 Task: Select "Mentored you" as a relationship.
Action: Mouse moved to (332, 297)
Screenshot: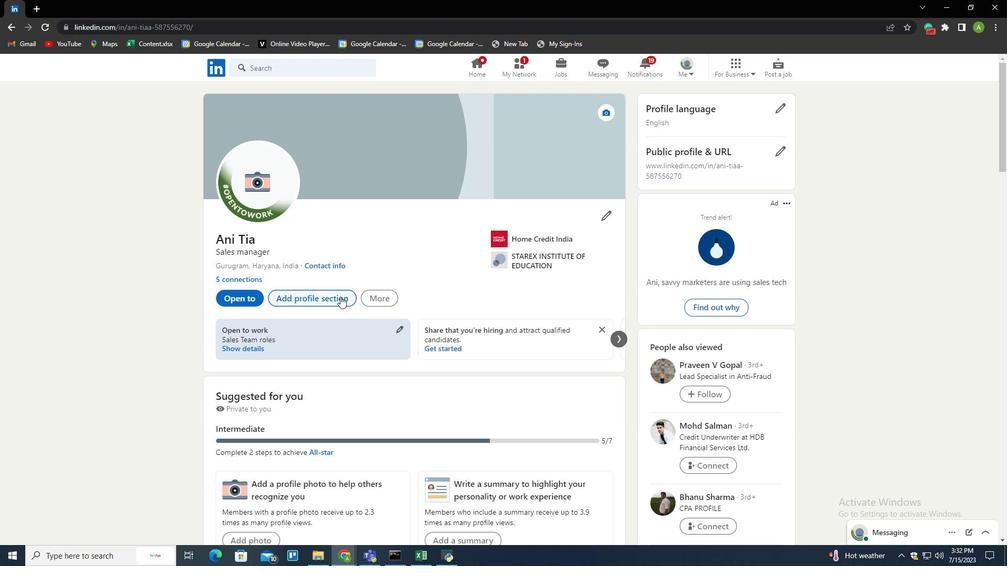 
Action: Mouse pressed left at (332, 297)
Screenshot: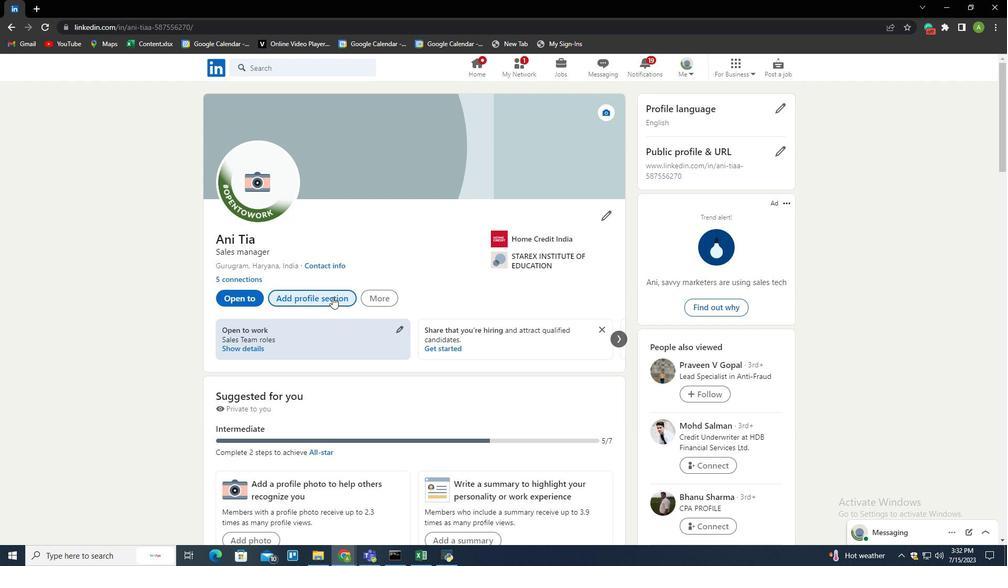 
Action: Mouse moved to (497, 137)
Screenshot: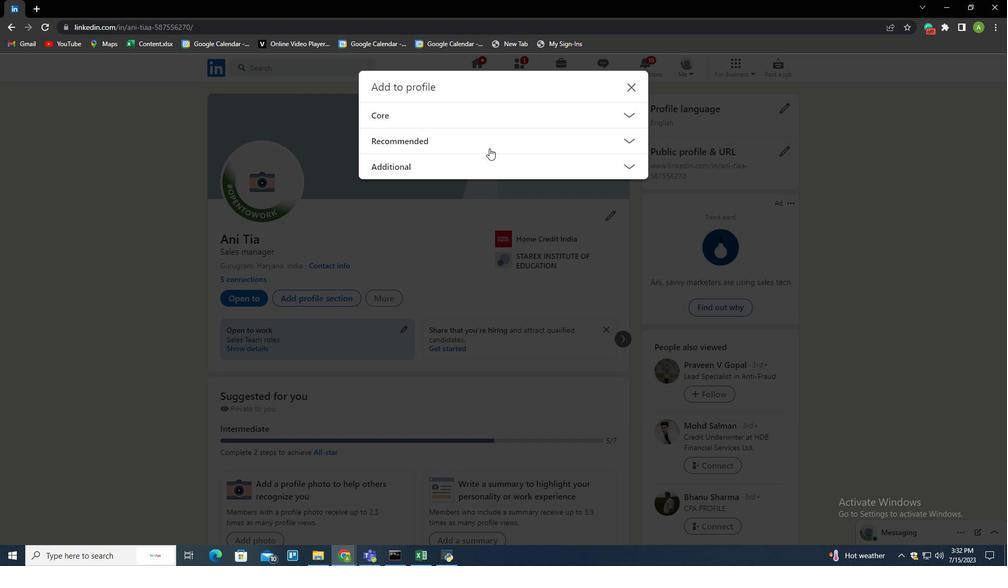 
Action: Mouse pressed left at (497, 137)
Screenshot: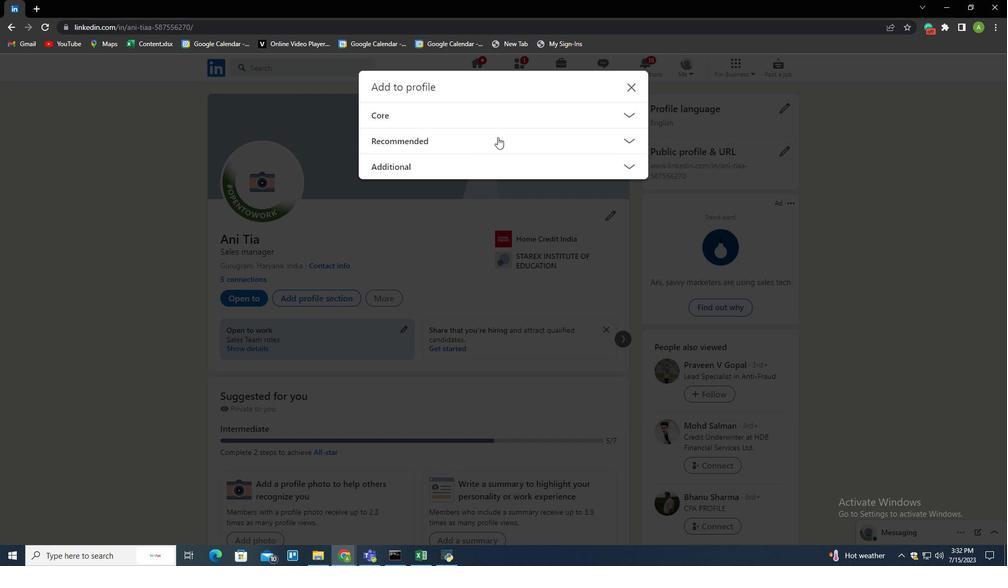 
Action: Mouse moved to (413, 287)
Screenshot: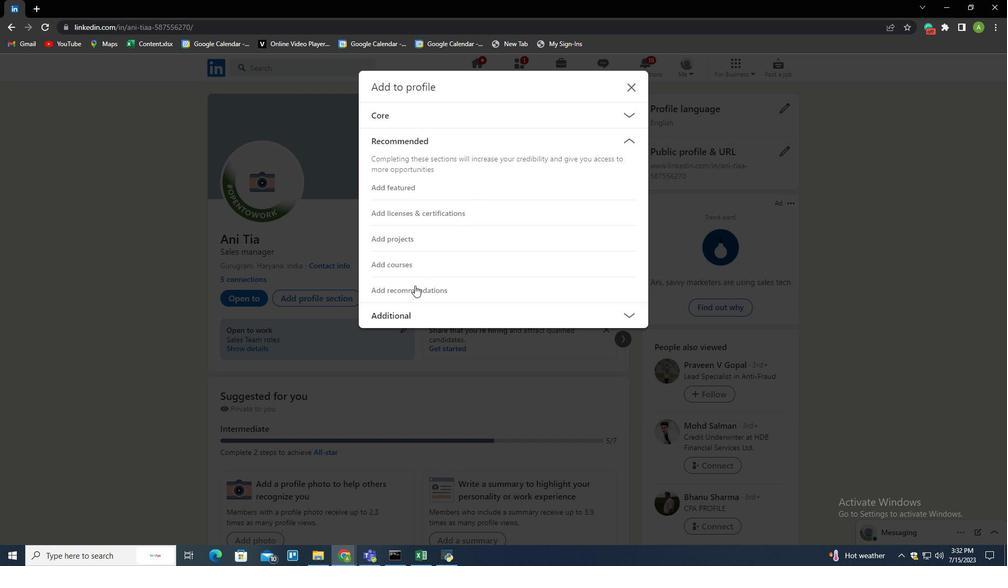 
Action: Mouse pressed left at (413, 287)
Screenshot: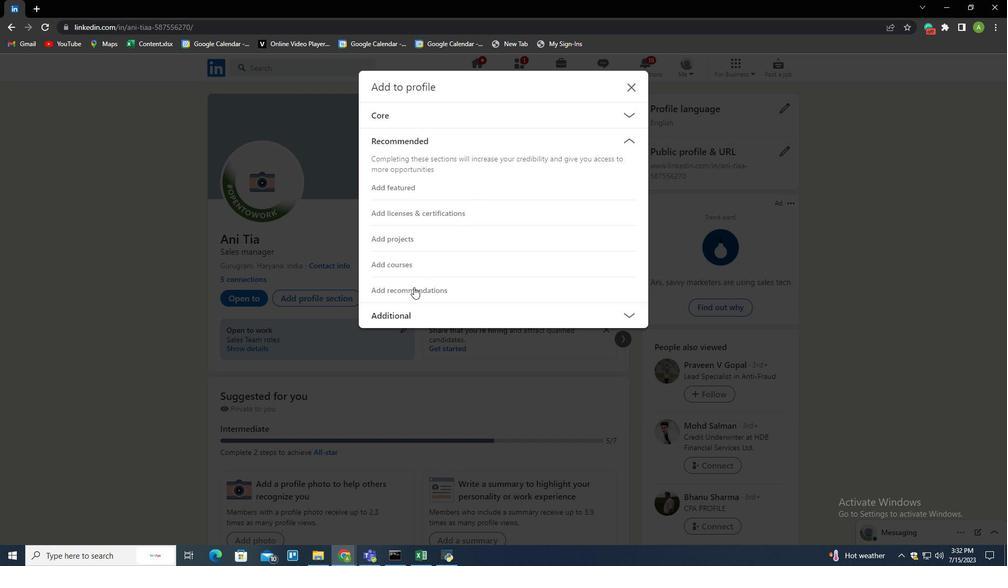 
Action: Mouse moved to (383, 186)
Screenshot: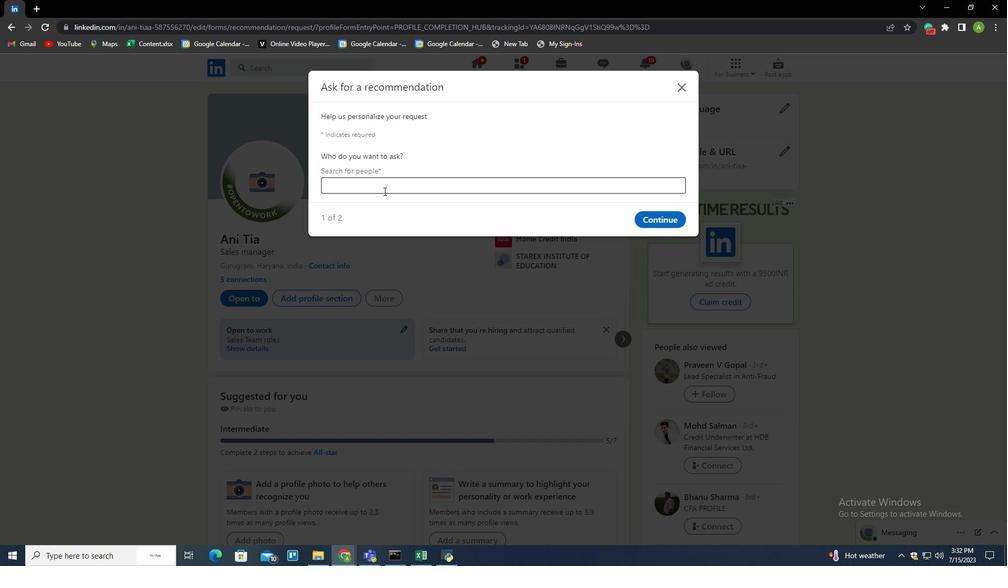 
Action: Mouse pressed left at (383, 186)
Screenshot: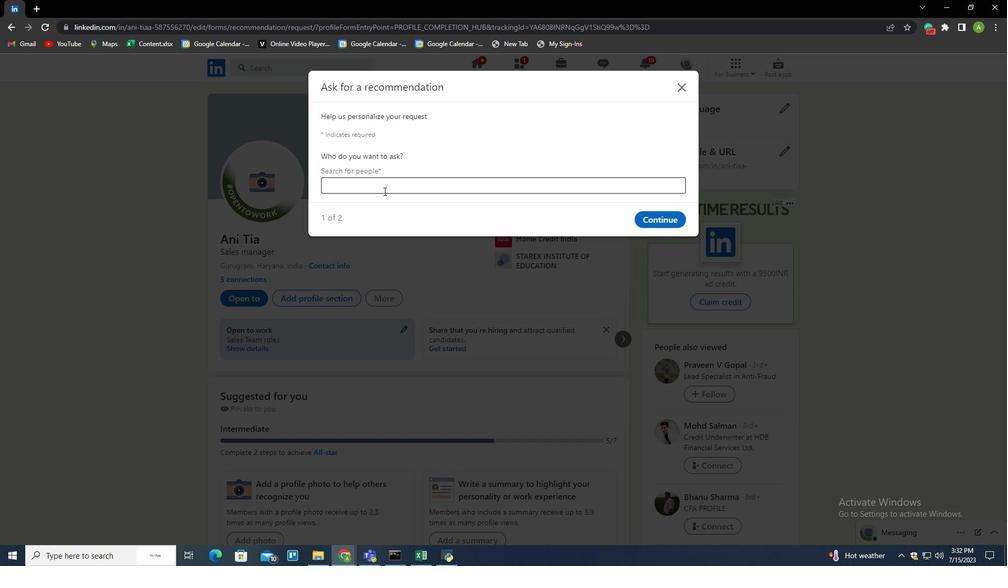 
Action: Key pressed p
Screenshot: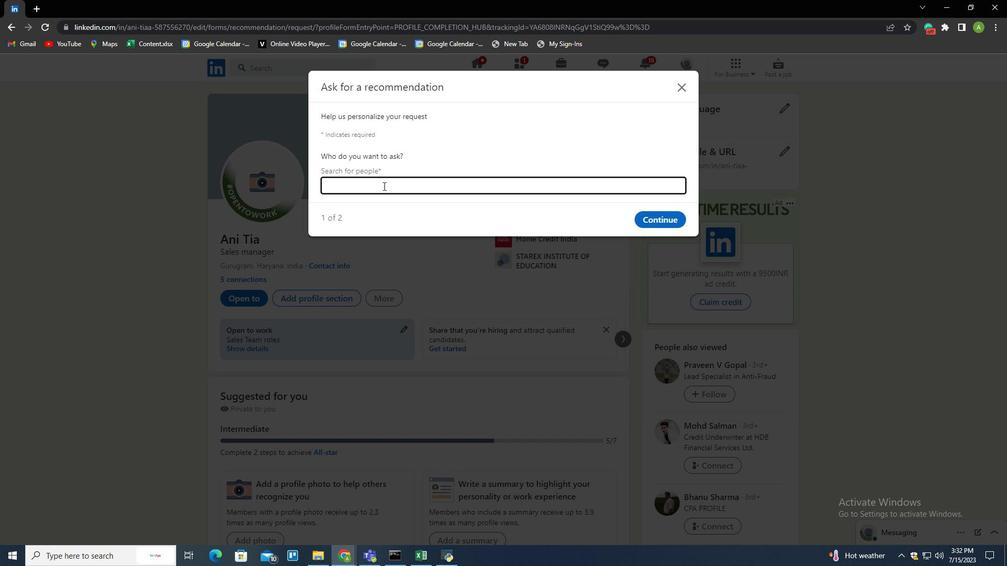 
Action: Mouse moved to (361, 209)
Screenshot: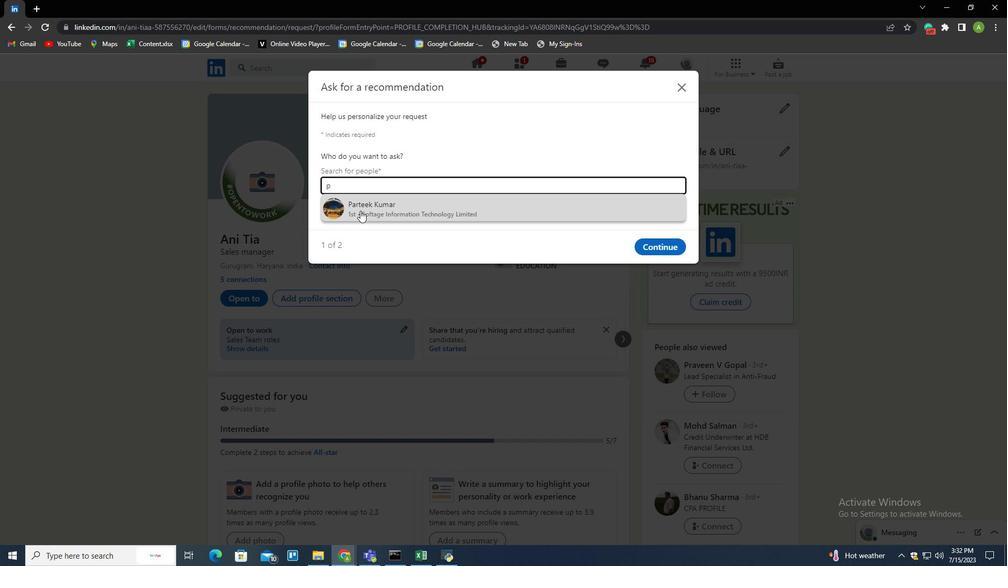 
Action: Mouse pressed left at (361, 209)
Screenshot: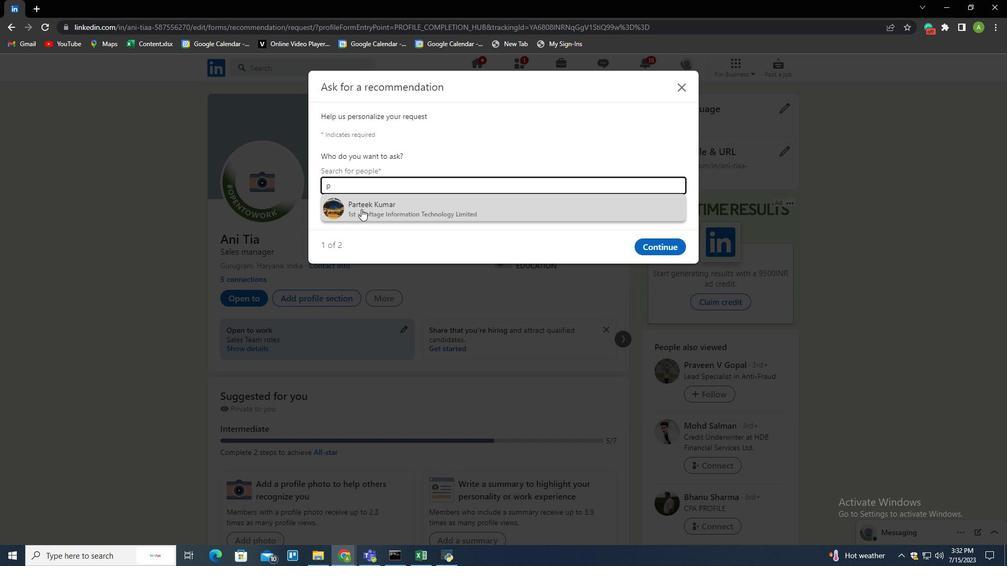 
Action: Mouse moved to (654, 217)
Screenshot: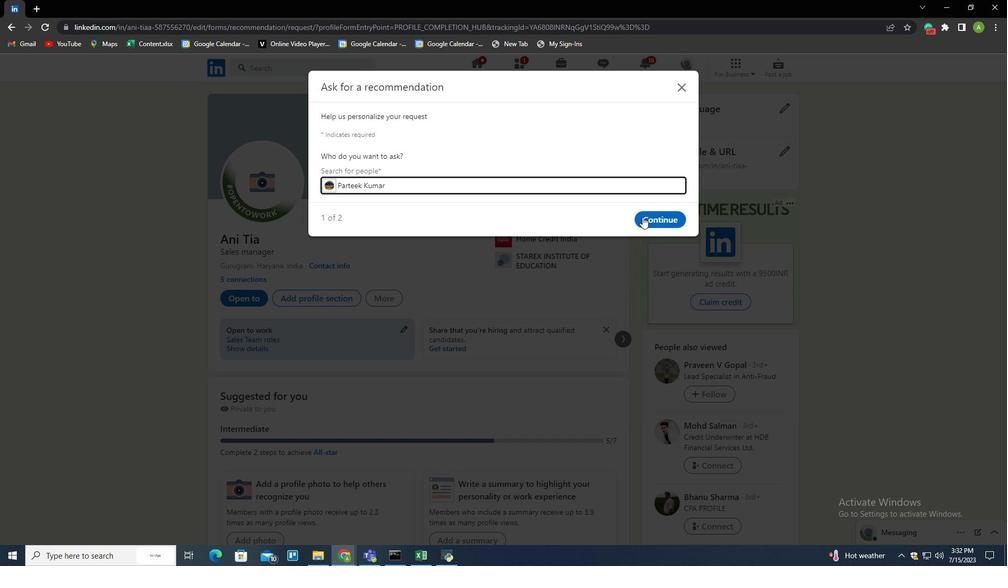 
Action: Mouse pressed left at (654, 217)
Screenshot: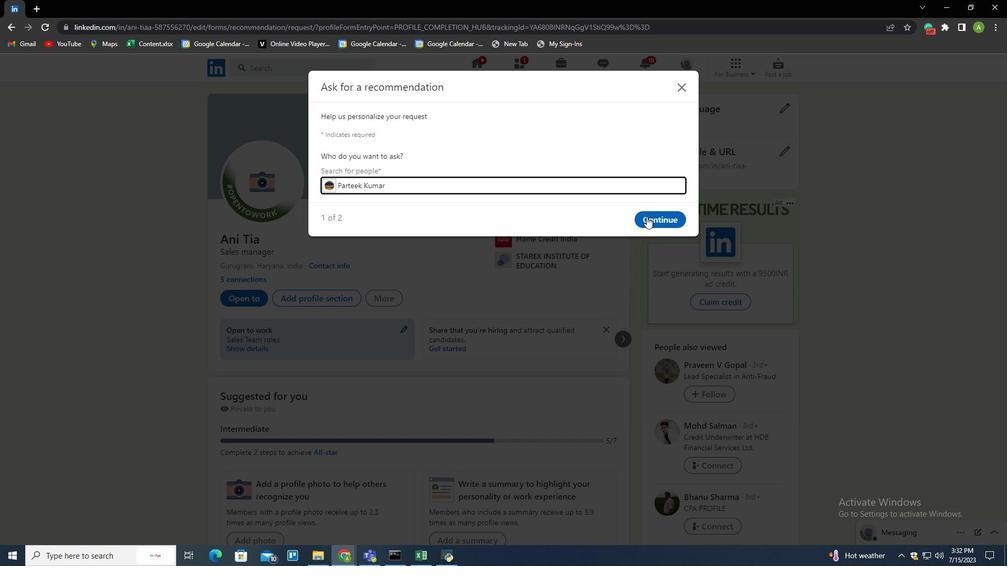 
Action: Mouse moved to (376, 220)
Screenshot: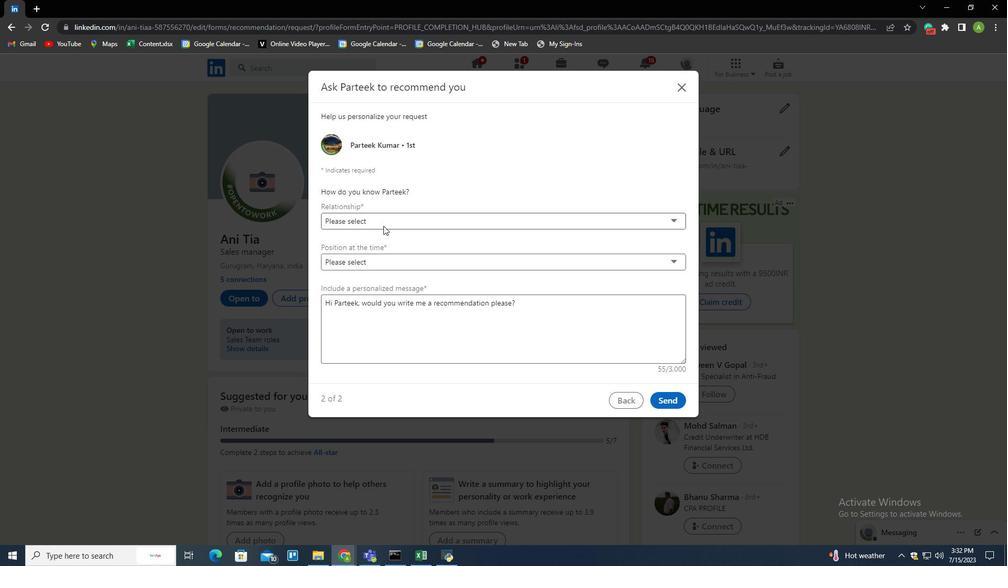 
Action: Mouse pressed left at (376, 220)
Screenshot: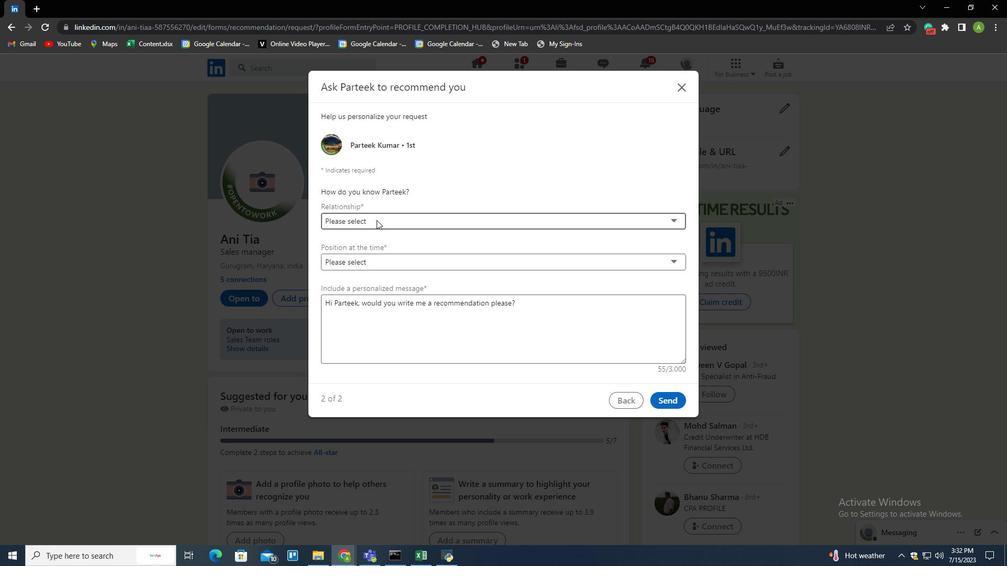 
Action: Mouse moved to (365, 346)
Screenshot: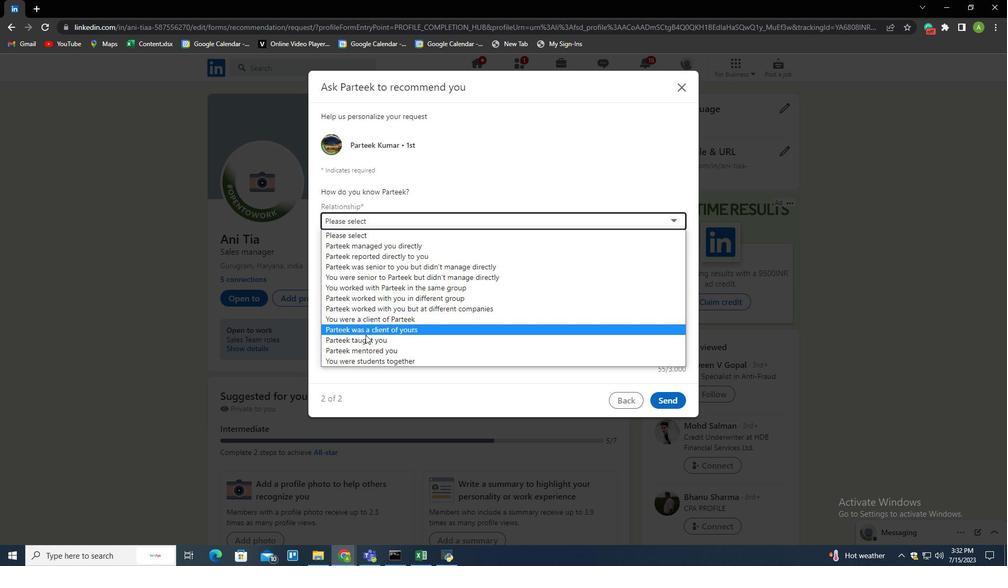 
Action: Mouse pressed left at (365, 346)
Screenshot: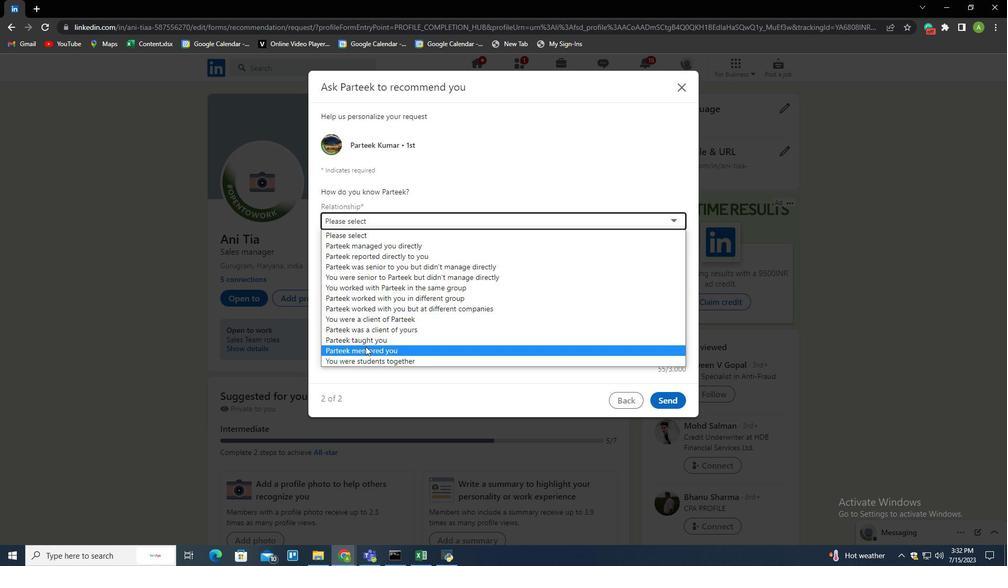 
Action: Mouse moved to (387, 283)
Screenshot: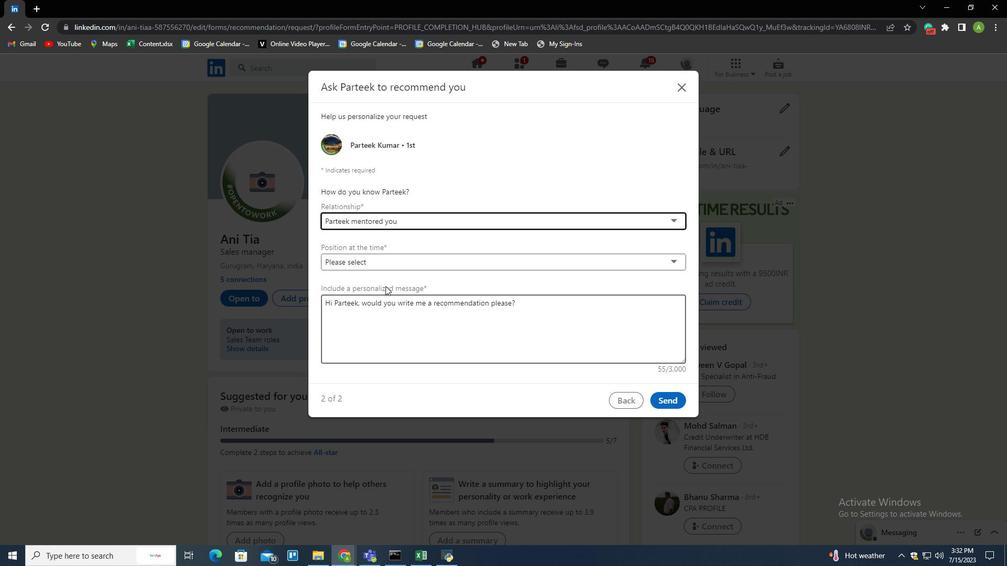 
